 Task: Select a due date automation when advanced off, on the saturday before a card is due at 11:00 AM.
Action: Mouse moved to (444, 462)
Screenshot: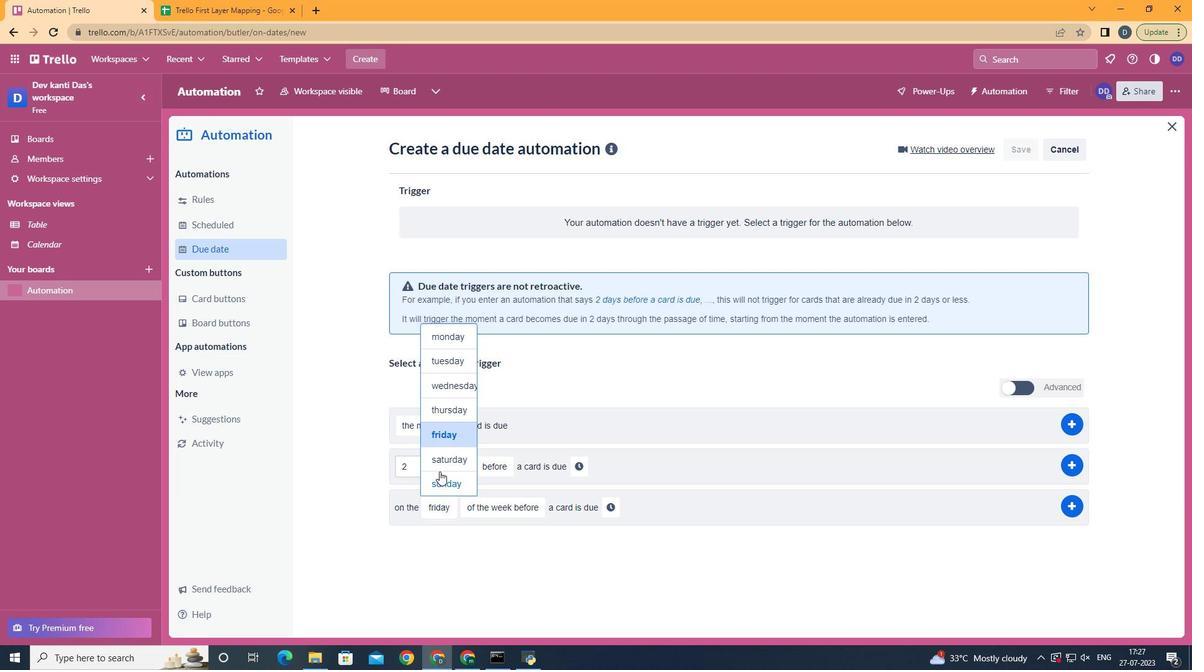 
Action: Mouse pressed left at (444, 462)
Screenshot: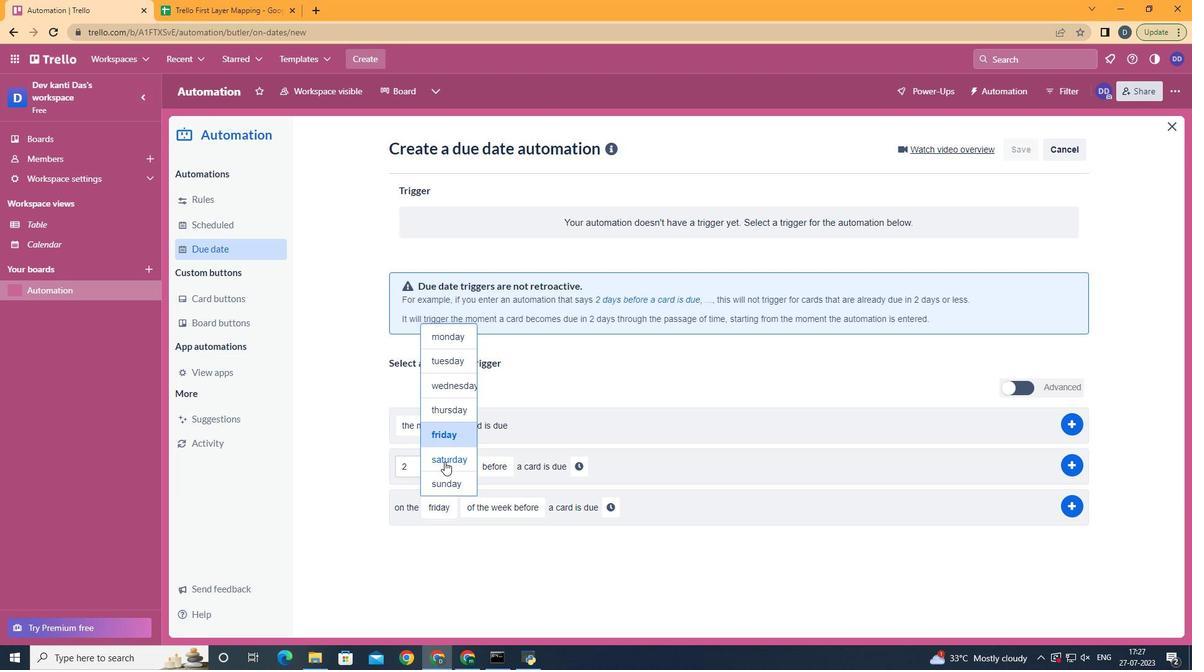 
Action: Mouse moved to (528, 531)
Screenshot: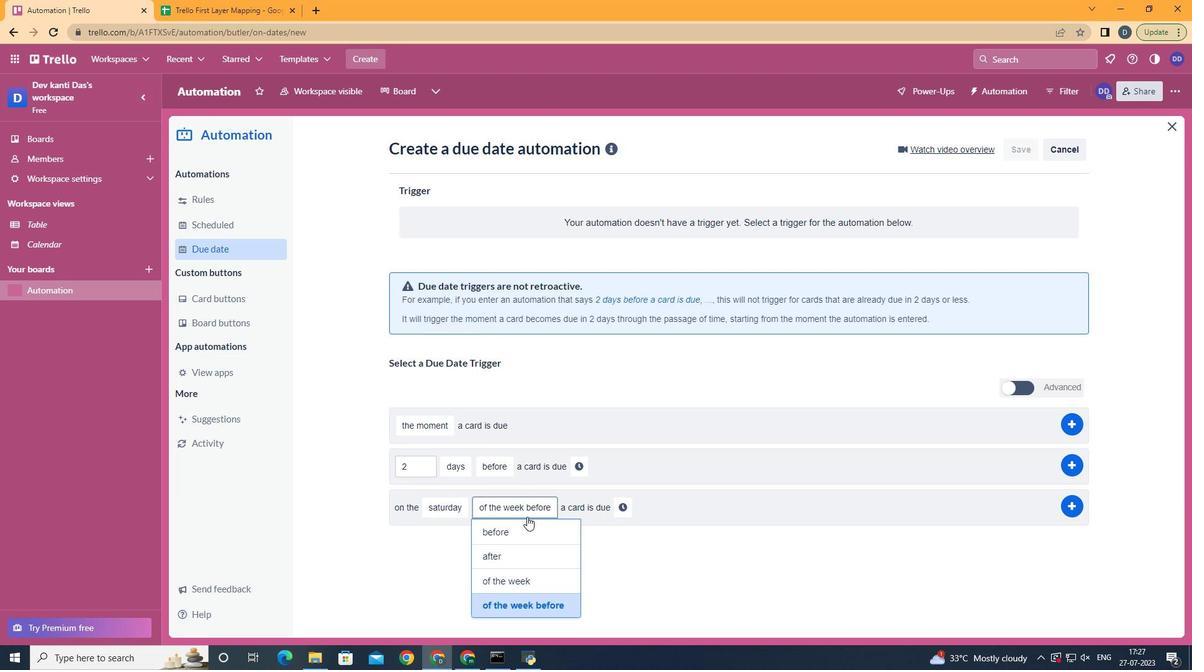 
Action: Mouse pressed left at (528, 531)
Screenshot: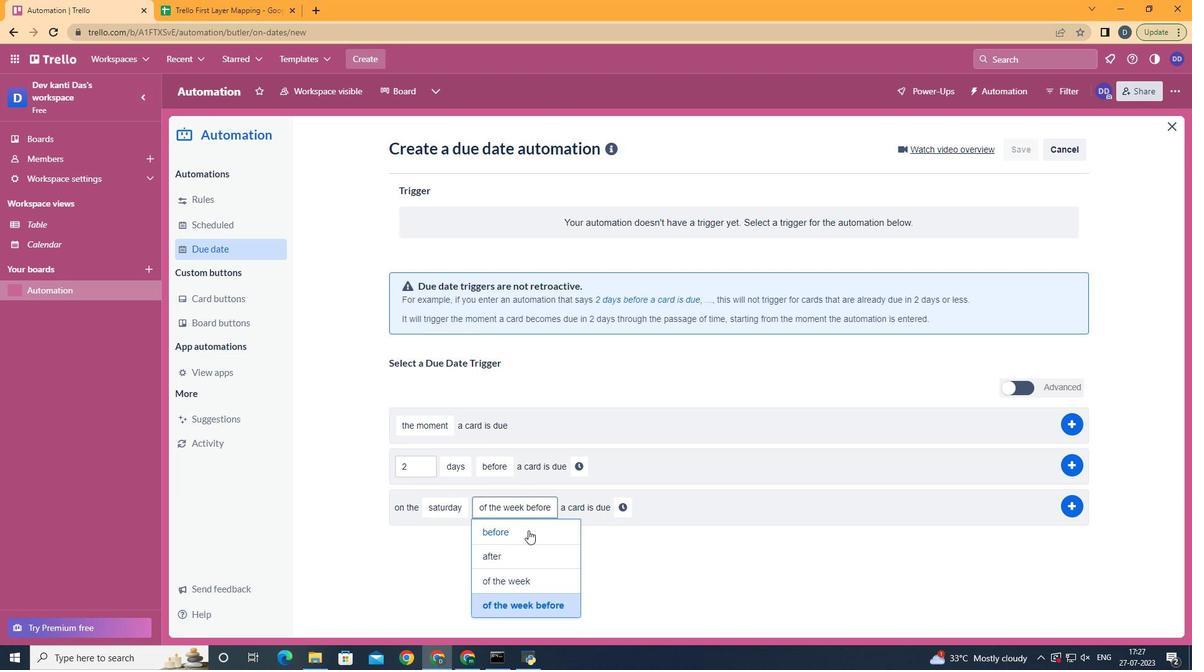 
Action: Mouse moved to (568, 496)
Screenshot: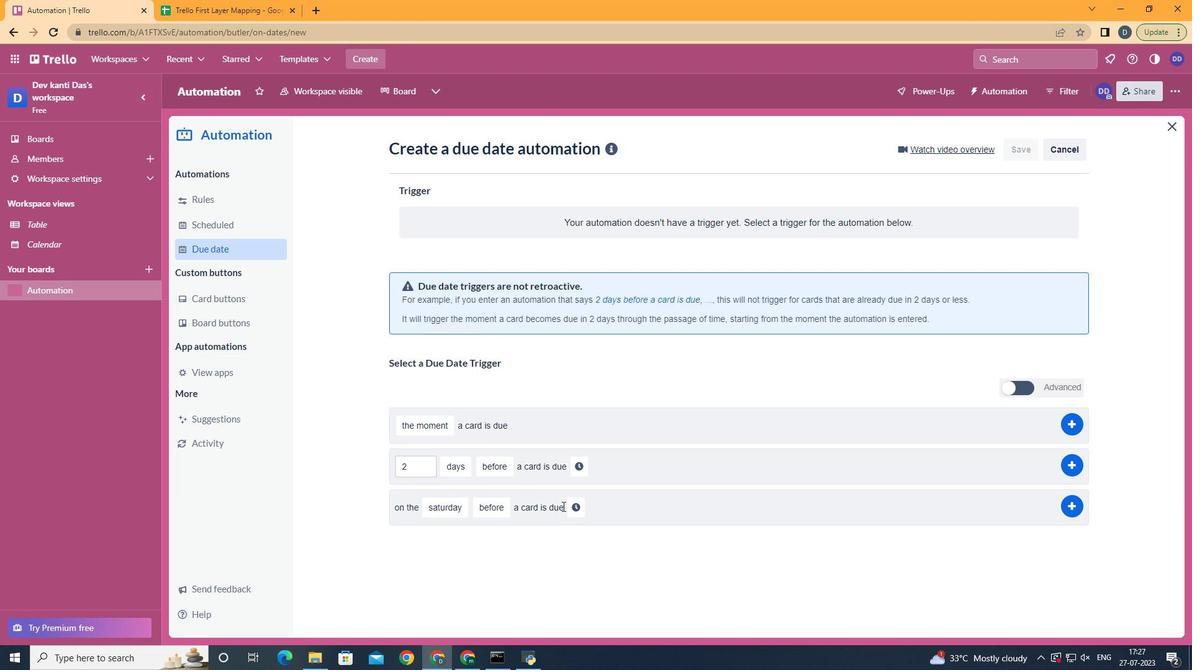 
Action: Mouse pressed left at (568, 496)
Screenshot: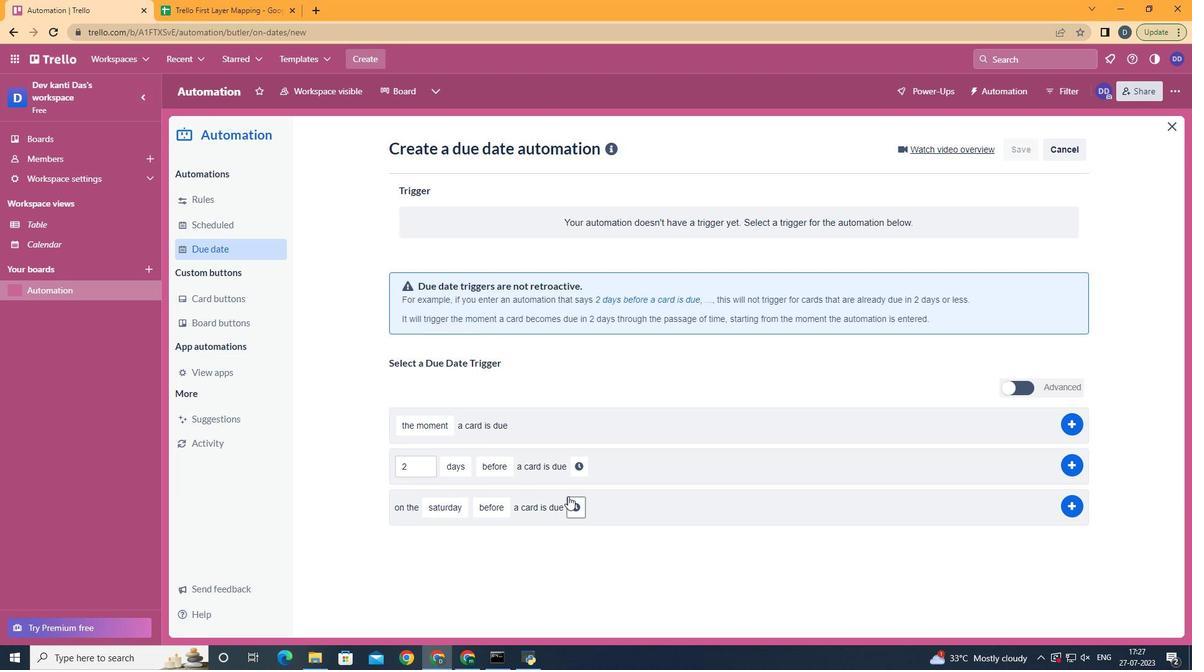 
Action: Mouse moved to (612, 505)
Screenshot: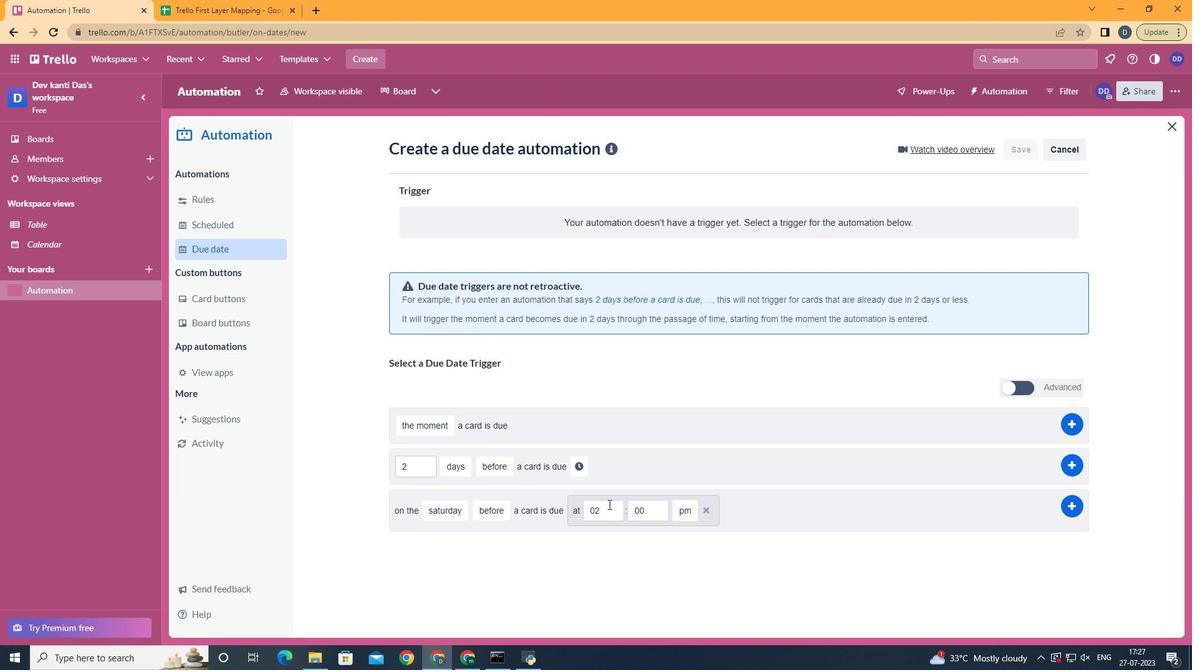 
Action: Mouse pressed left at (612, 505)
Screenshot: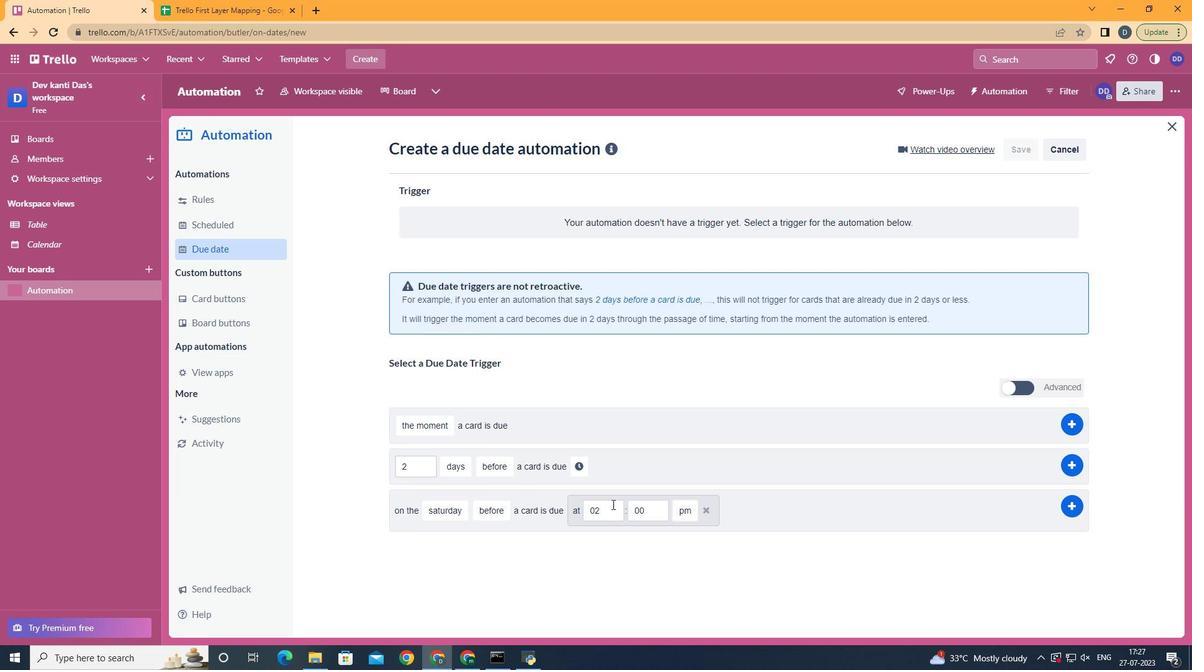 
Action: Key pressed <Key.backspace><Key.backspace>11
Screenshot: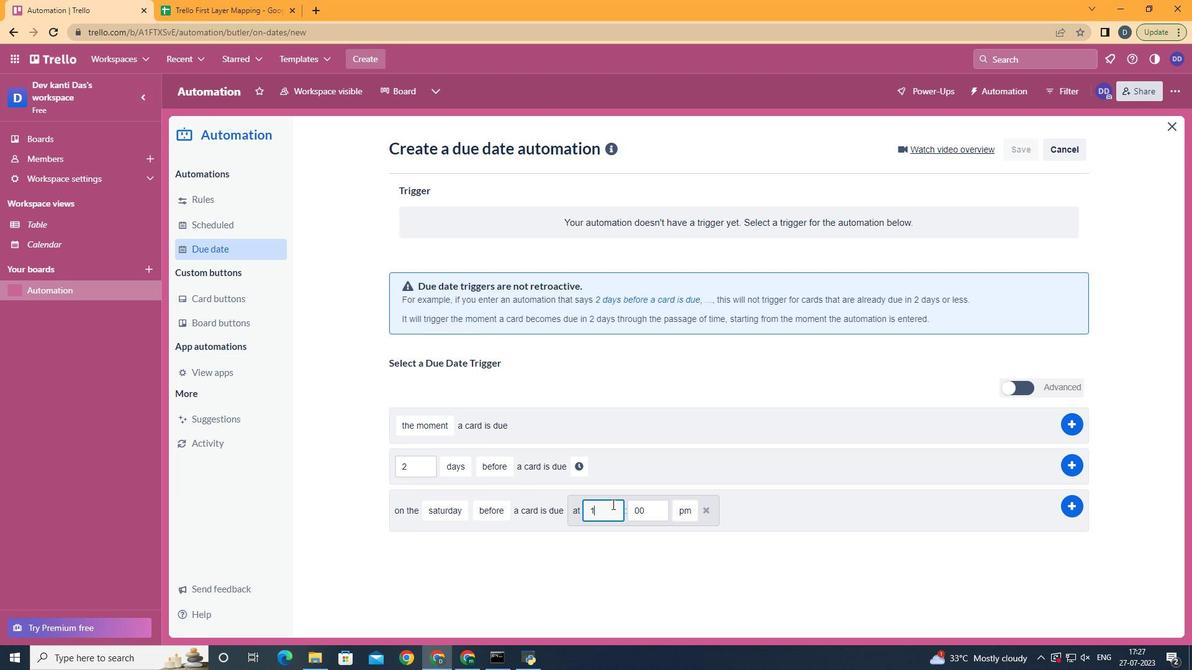
Action: Mouse moved to (690, 535)
Screenshot: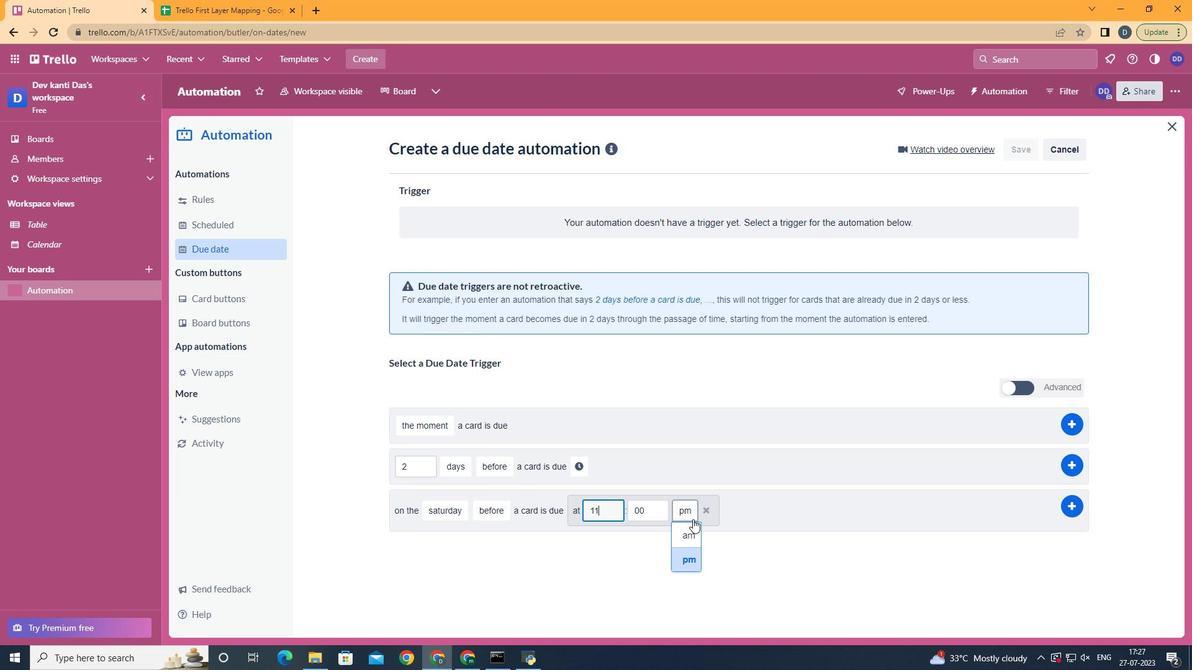 
Action: Mouse pressed left at (690, 535)
Screenshot: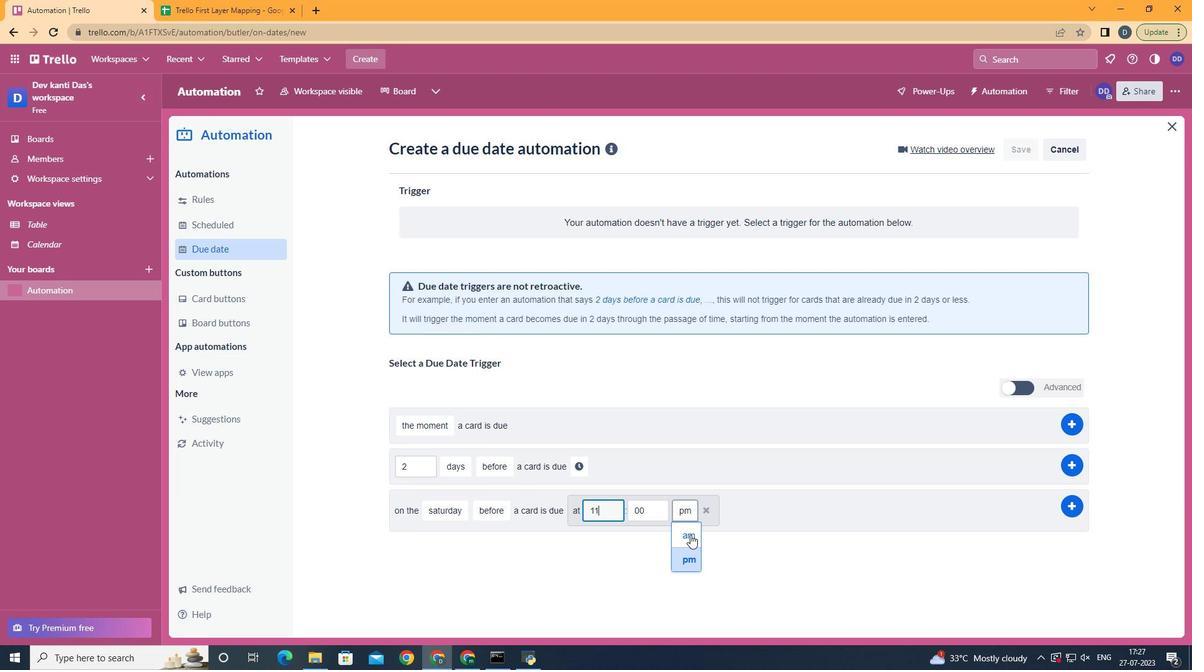 
